 Task: Use Vista Effect in this video Movie B.mp4
Action: Mouse moved to (255, 125)
Screenshot: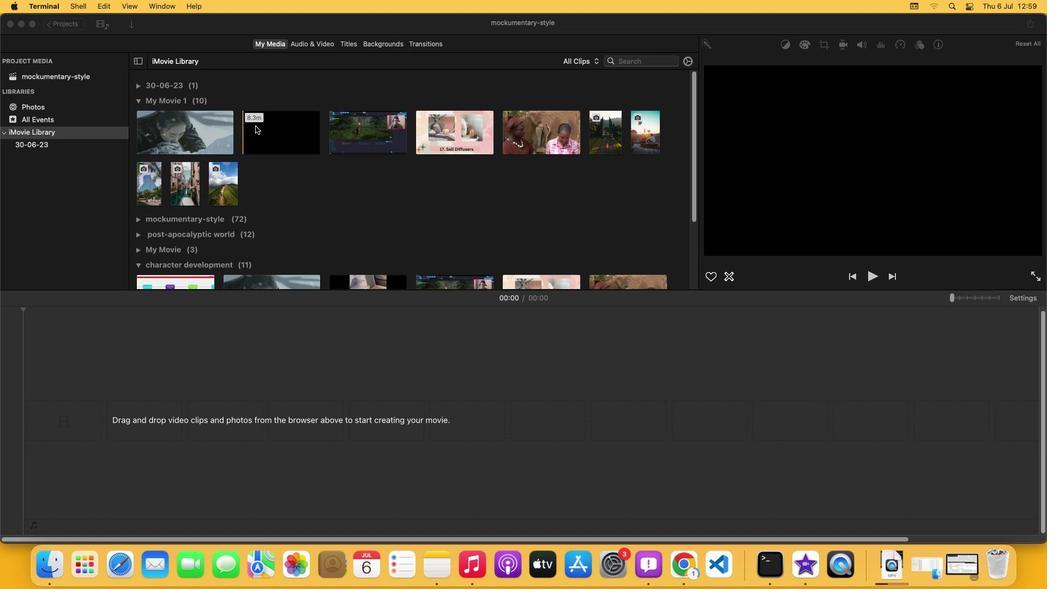 
Action: Mouse pressed left at (255, 125)
Screenshot: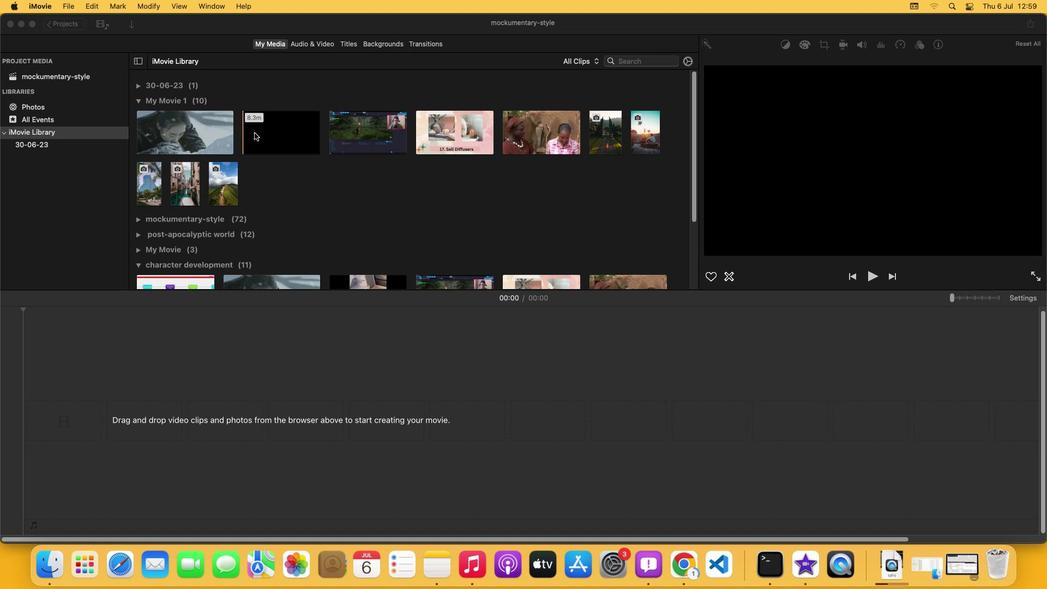 
Action: Mouse moved to (308, 42)
Screenshot: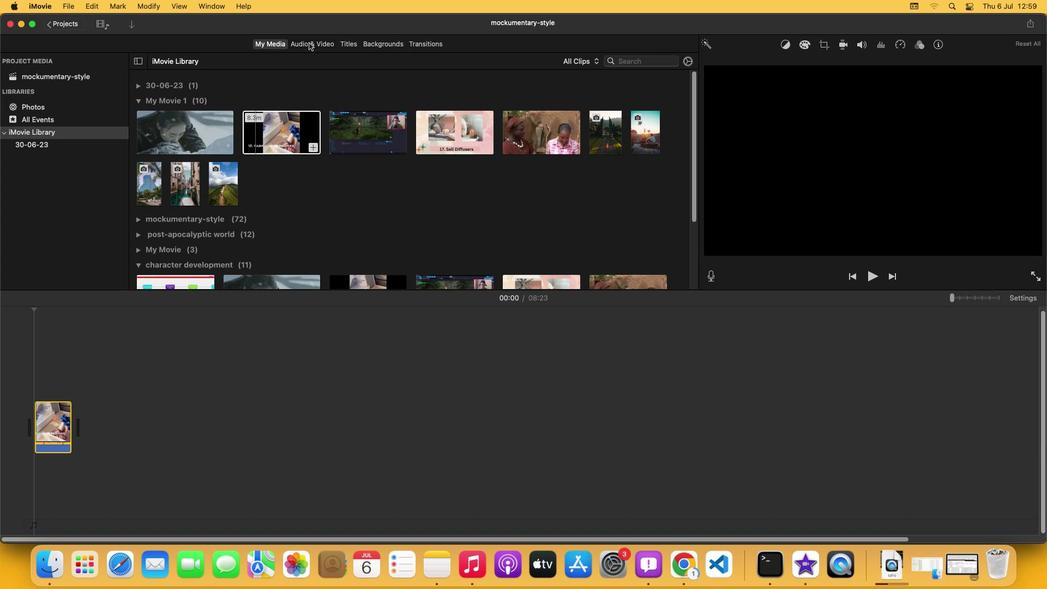
Action: Mouse pressed left at (308, 42)
Screenshot: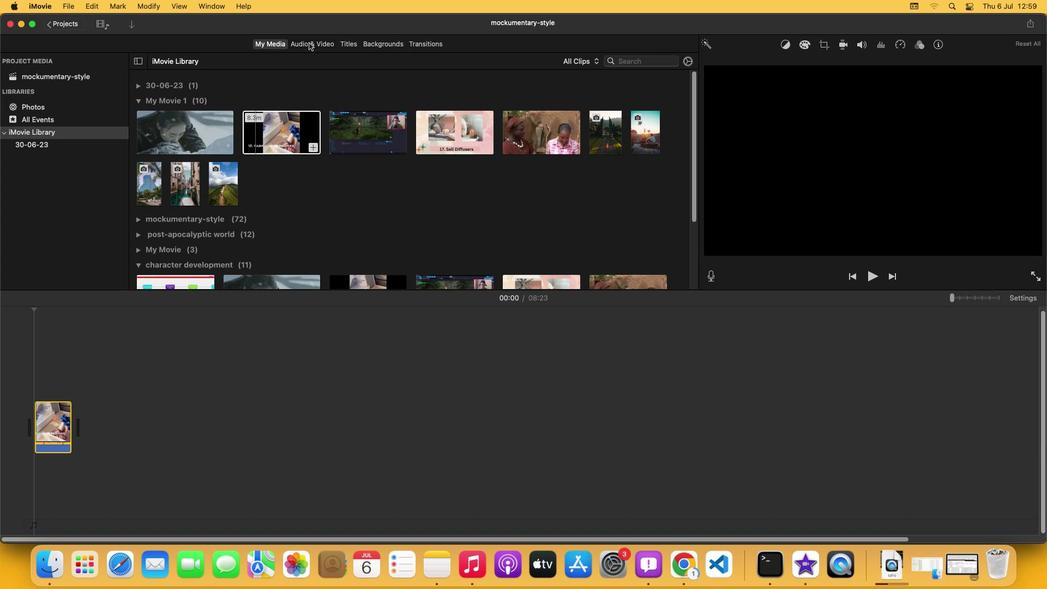 
Action: Mouse moved to (170, 228)
Screenshot: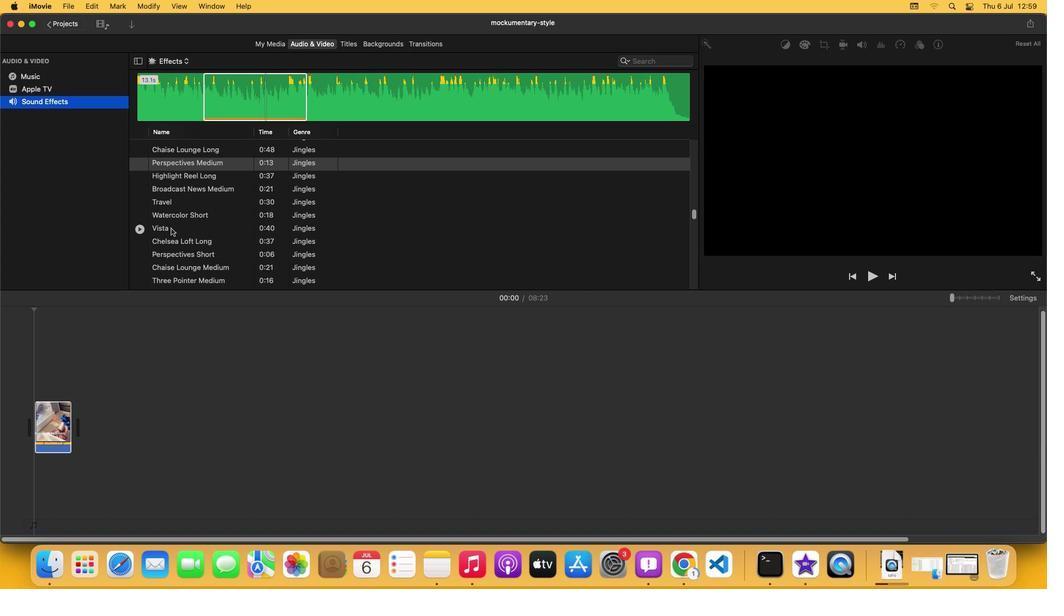 
Action: Mouse pressed left at (170, 228)
Screenshot: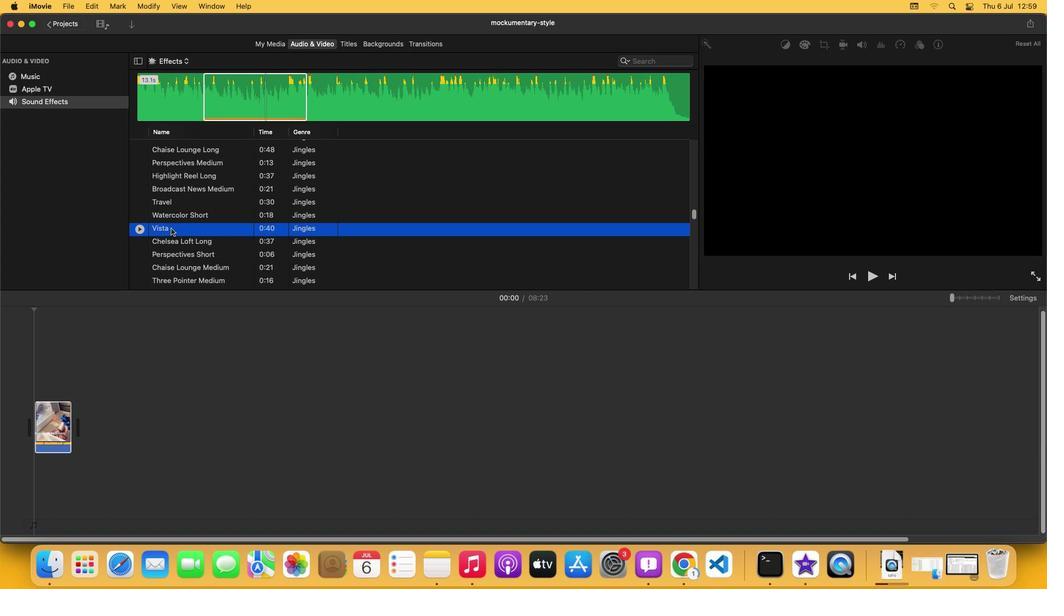 
Action: Mouse moved to (173, 99)
Screenshot: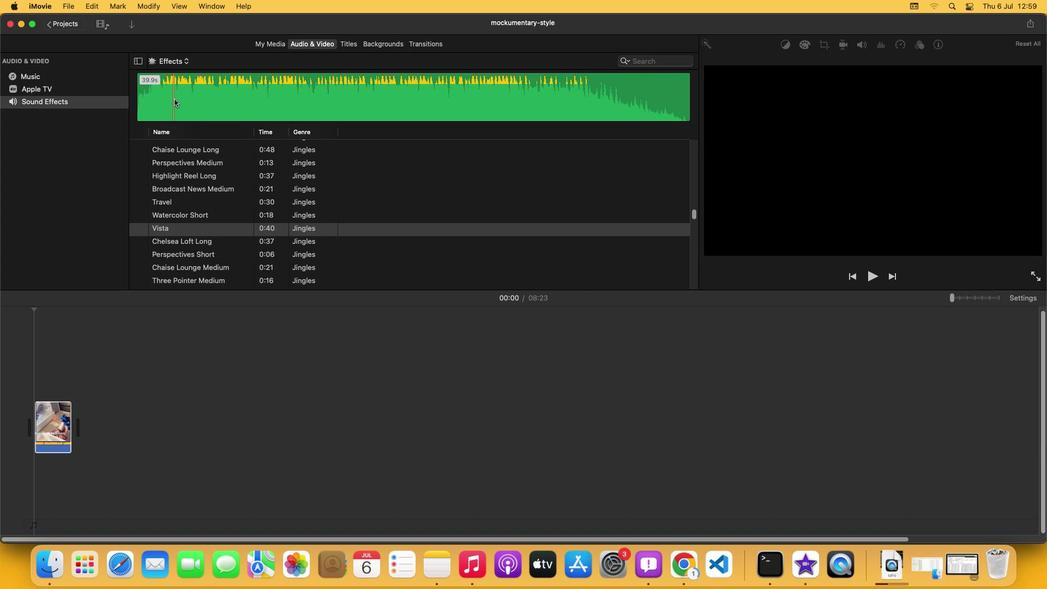 
Action: Mouse pressed left at (173, 99)
Screenshot: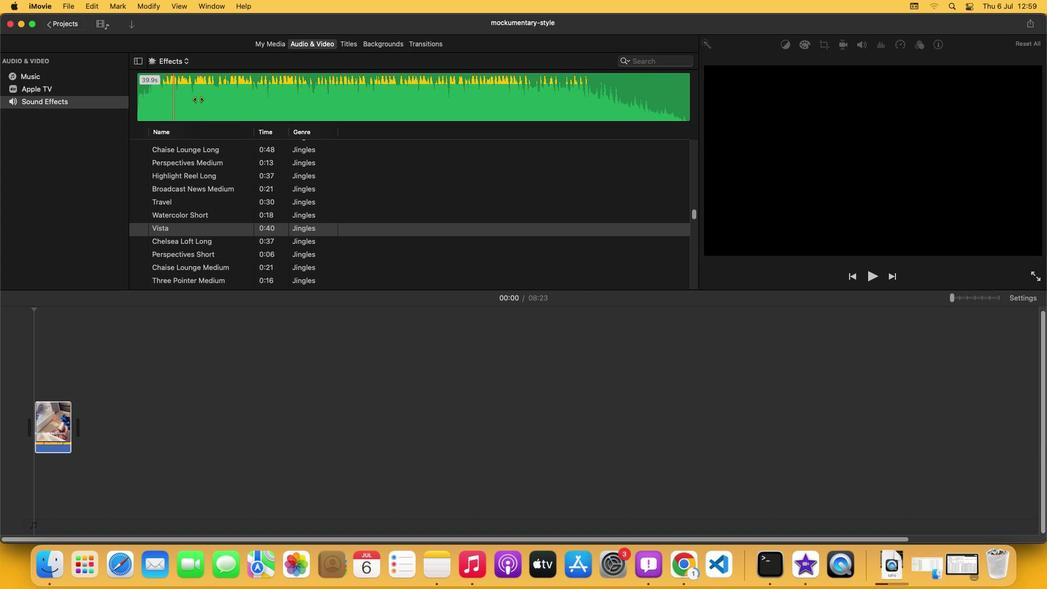 
Action: Mouse moved to (253, 103)
Screenshot: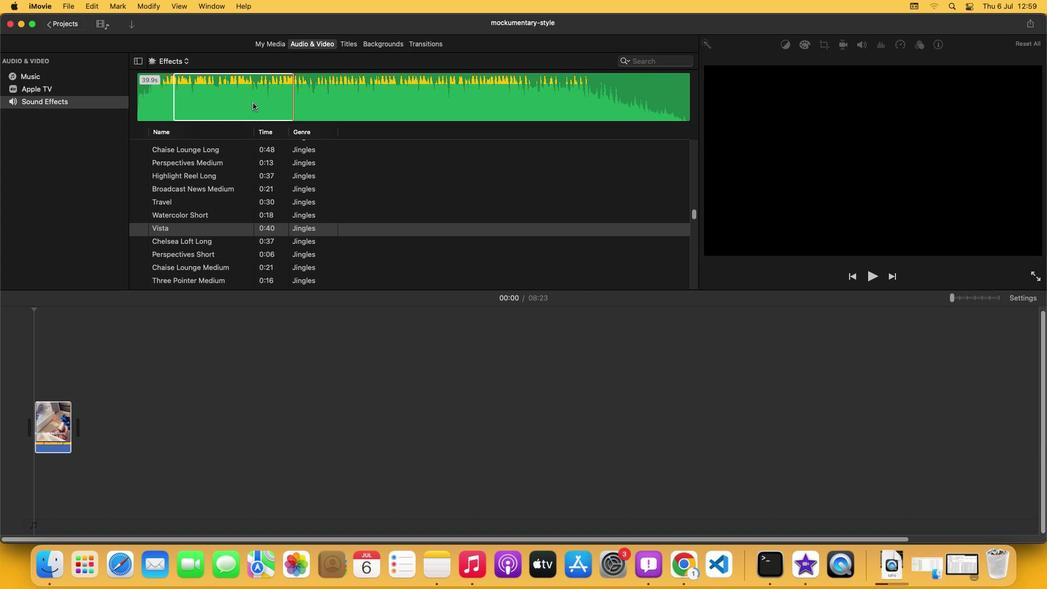 
Action: Mouse pressed left at (253, 103)
Screenshot: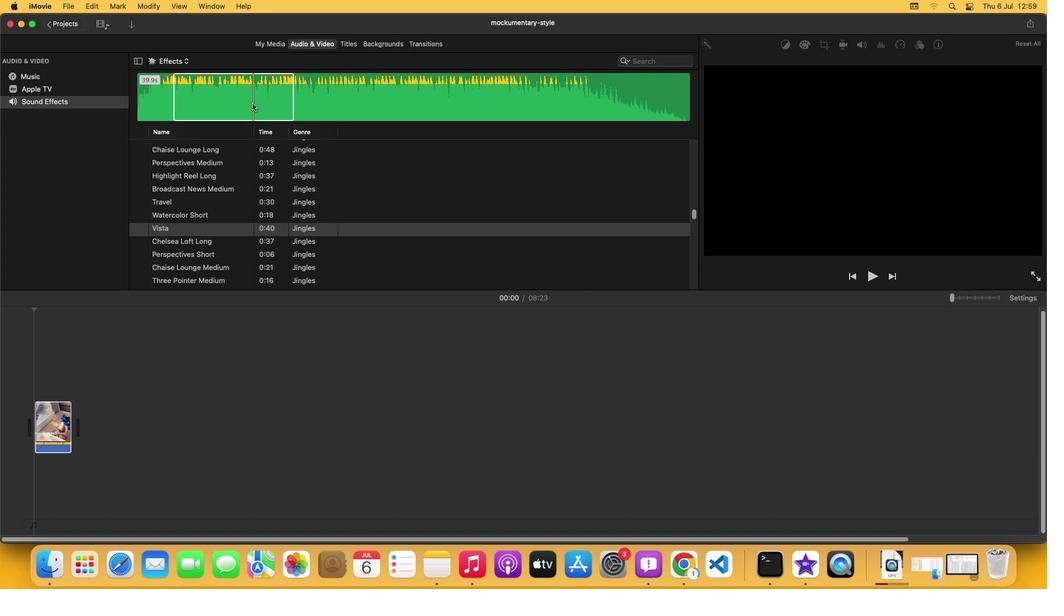 
Action: Mouse moved to (135, 459)
Screenshot: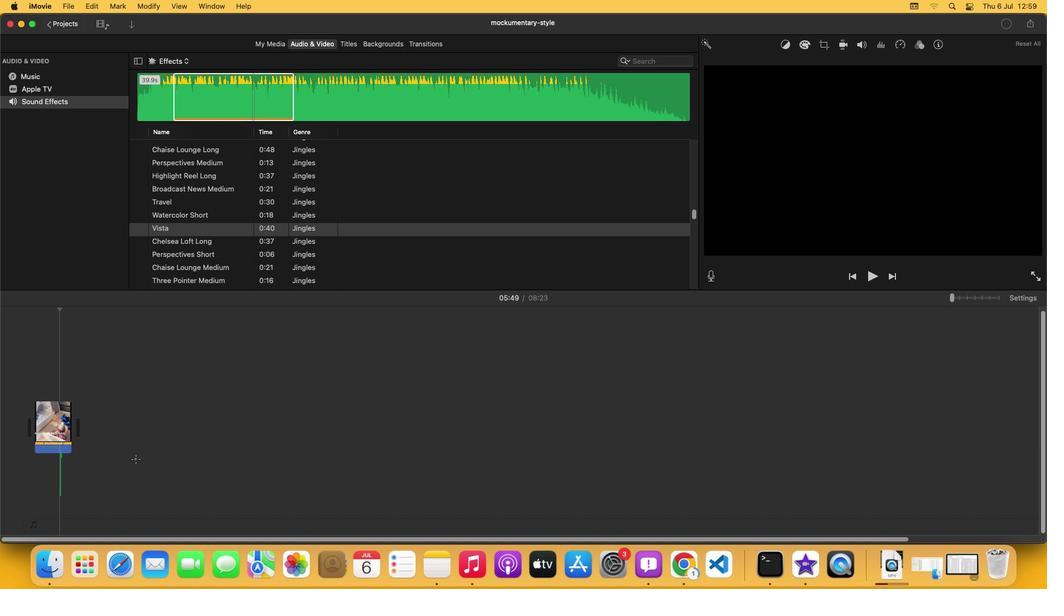
Action: Mouse pressed left at (135, 459)
Screenshot: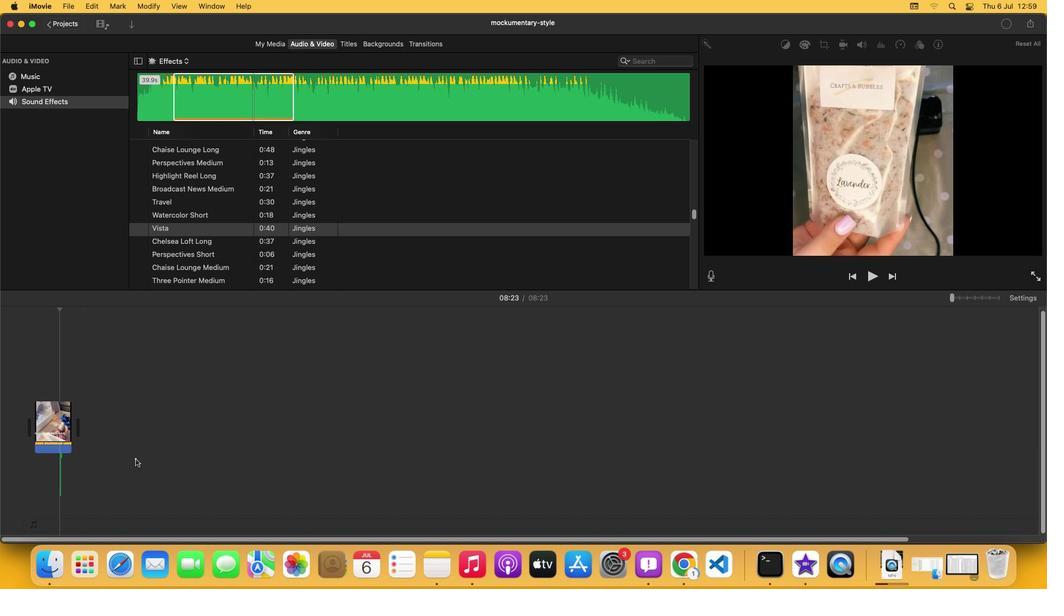 
Action: Mouse moved to (136, 457)
Screenshot: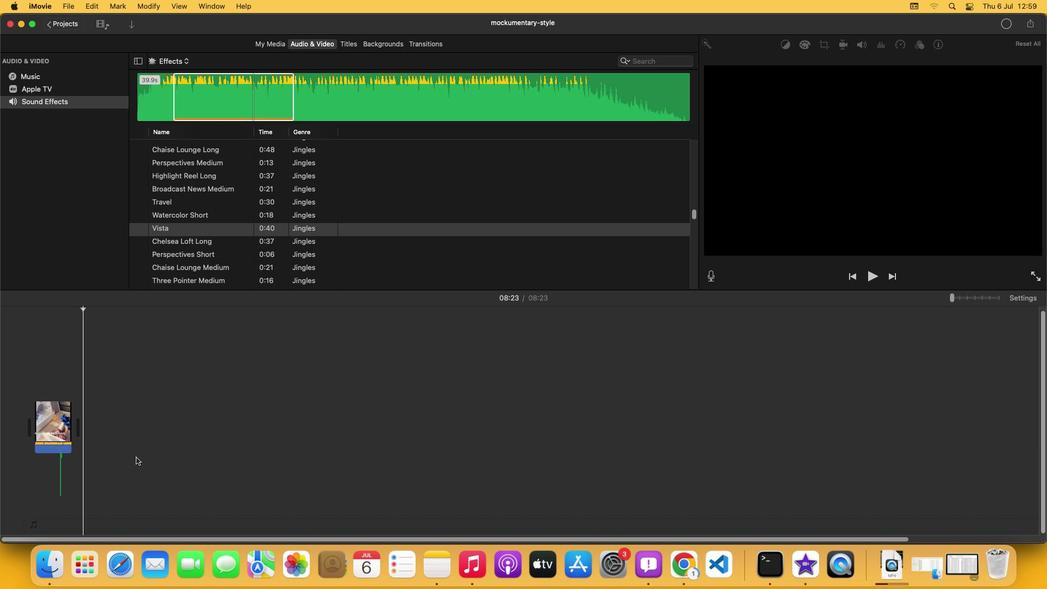 
